 Task: Schedule a meeting titled 'Quarterly Meeting Schedule' on July 20, 2023, from 10:00 AM to 11:00 AM.
Action: Mouse moved to (12, 55)
Screenshot: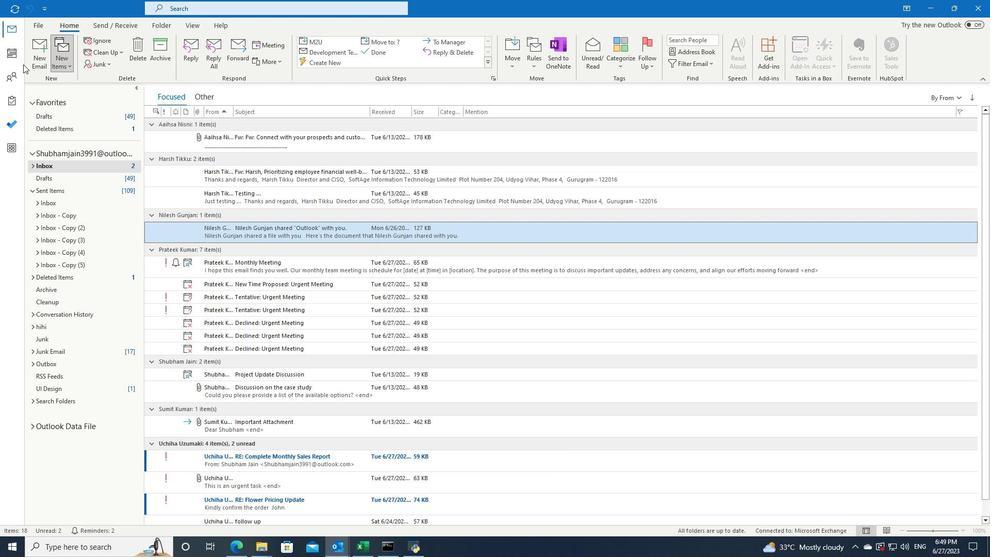 
Action: Mouse pressed left at (12, 55)
Screenshot: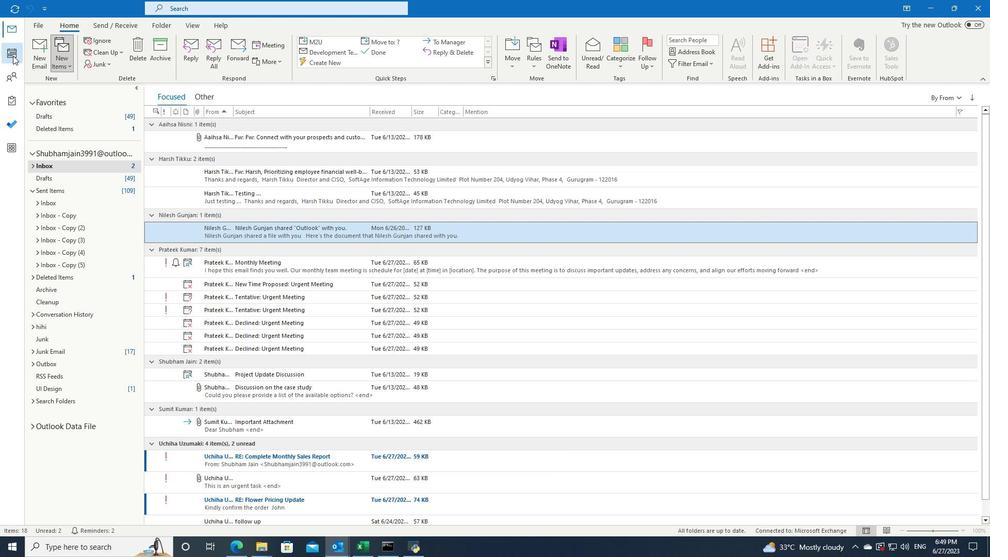 
Action: Mouse moved to (75, 58)
Screenshot: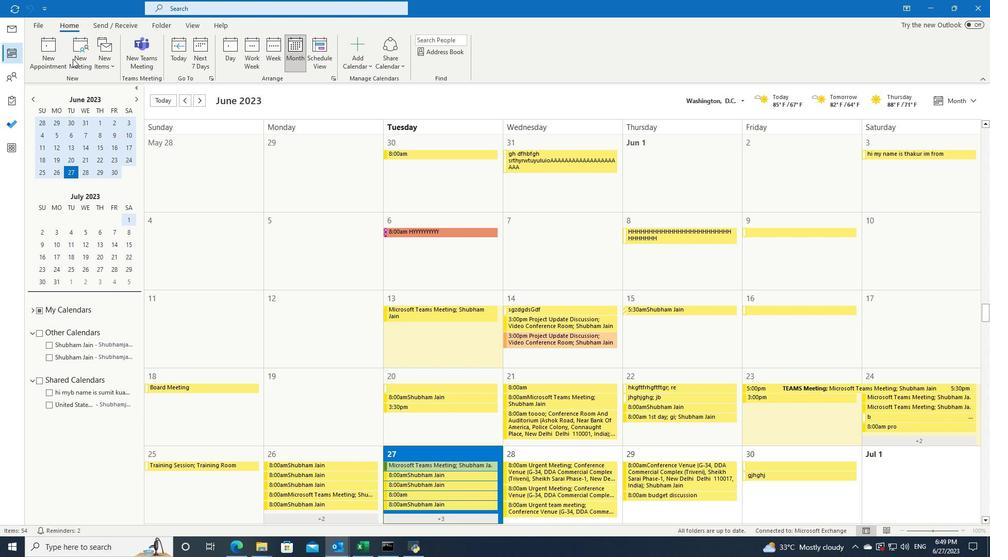 
Action: Mouse pressed left at (75, 58)
Screenshot: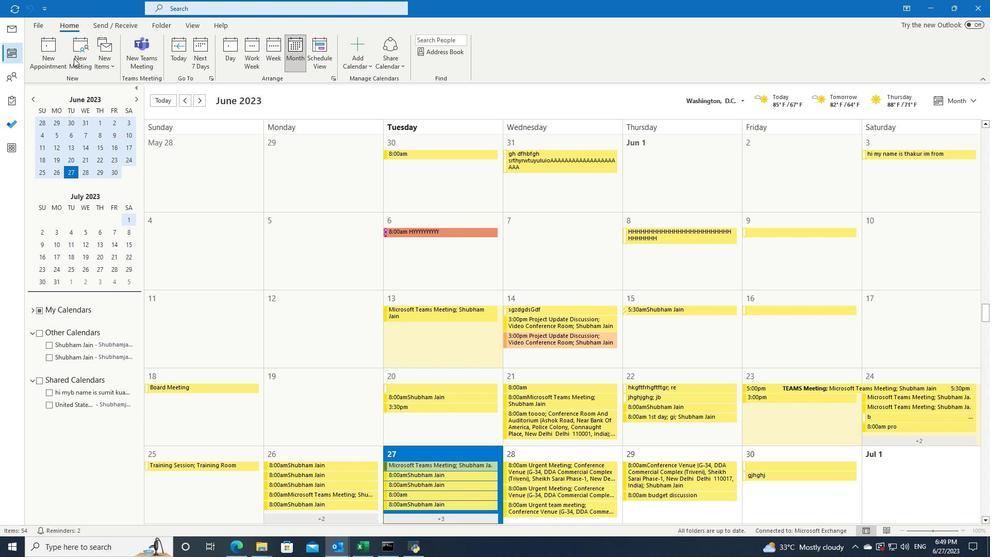 
Action: Key pressed <Key.shift>Quartl<Key.backspace>erly<Key.space><Key.shift>Meeting<Key.space><Key.shift><Key.shift><Key.shift>Schedule
Screenshot: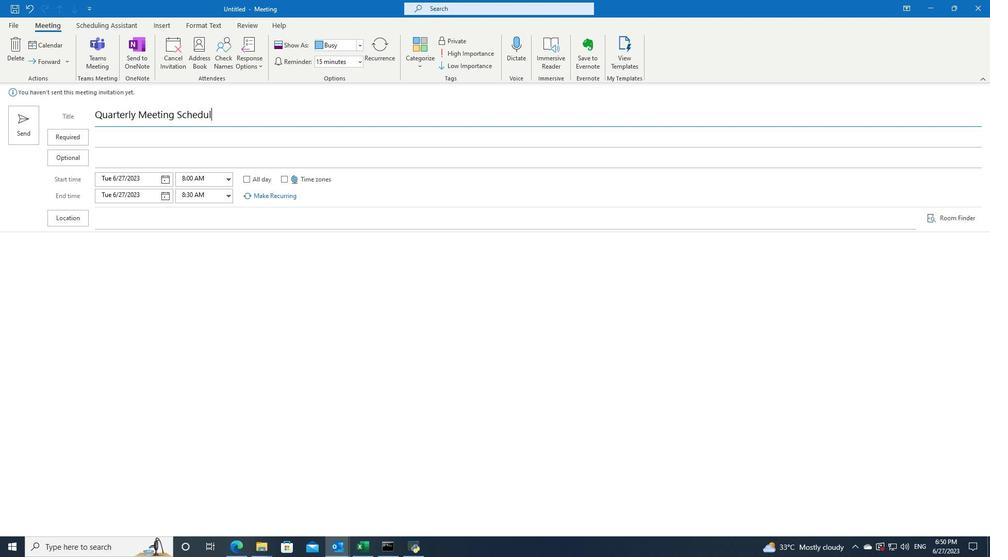 
Action: Mouse moved to (163, 178)
Screenshot: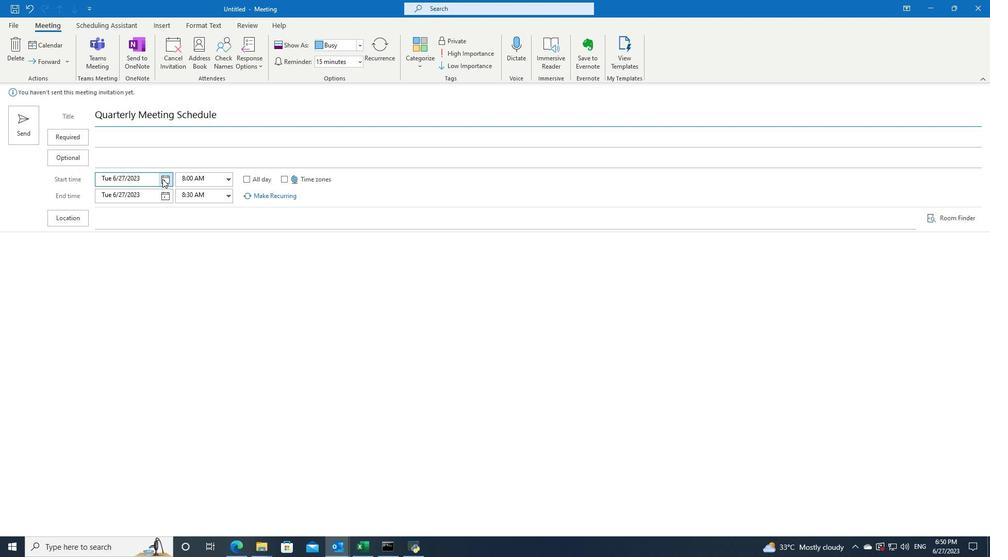 
Action: Mouse pressed left at (163, 178)
Screenshot: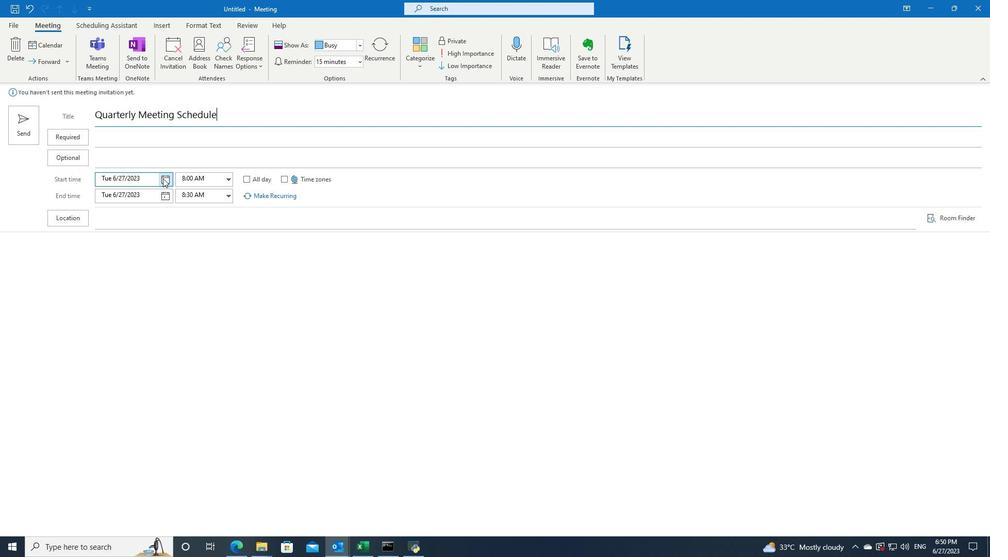 
Action: Mouse moved to (165, 192)
Screenshot: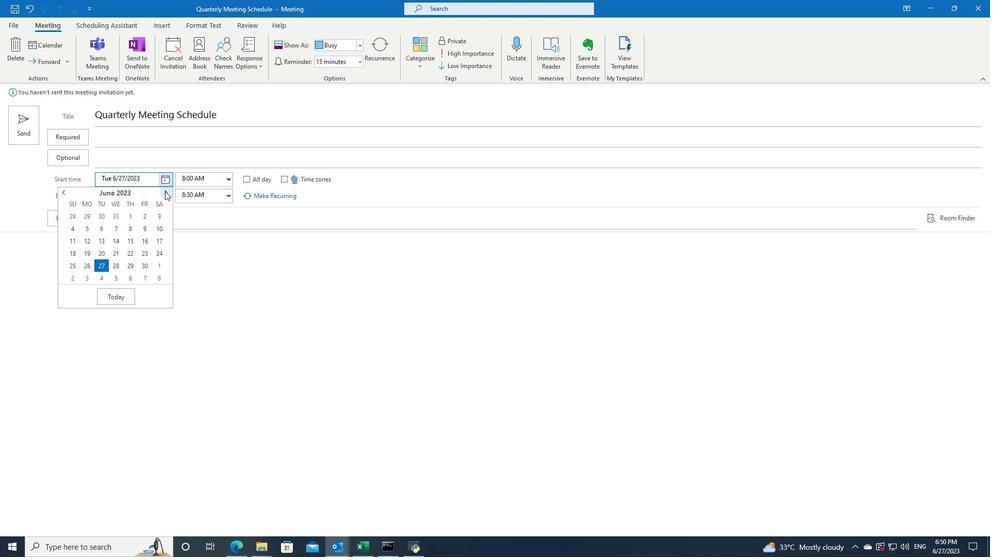 
Action: Mouse pressed left at (165, 192)
Screenshot: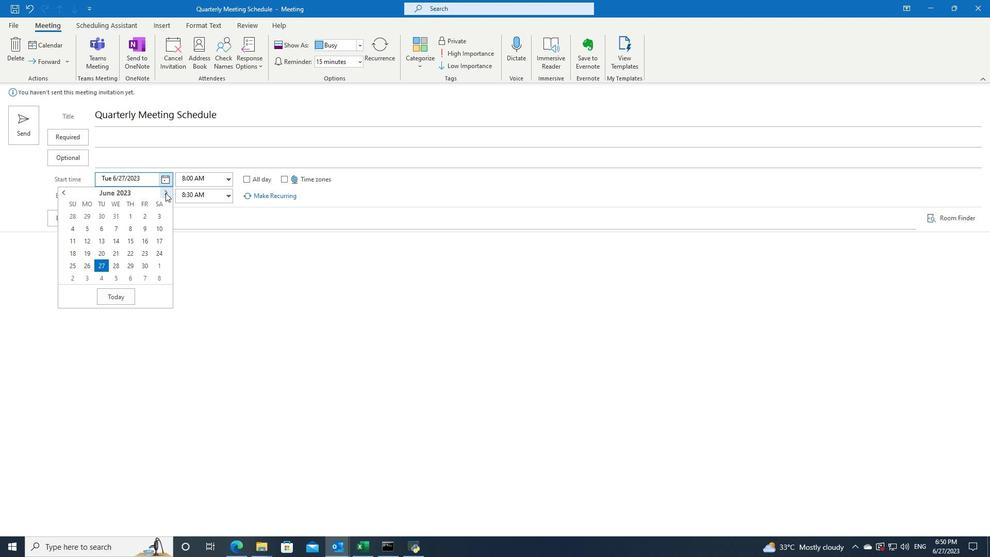 
Action: Mouse moved to (131, 253)
Screenshot: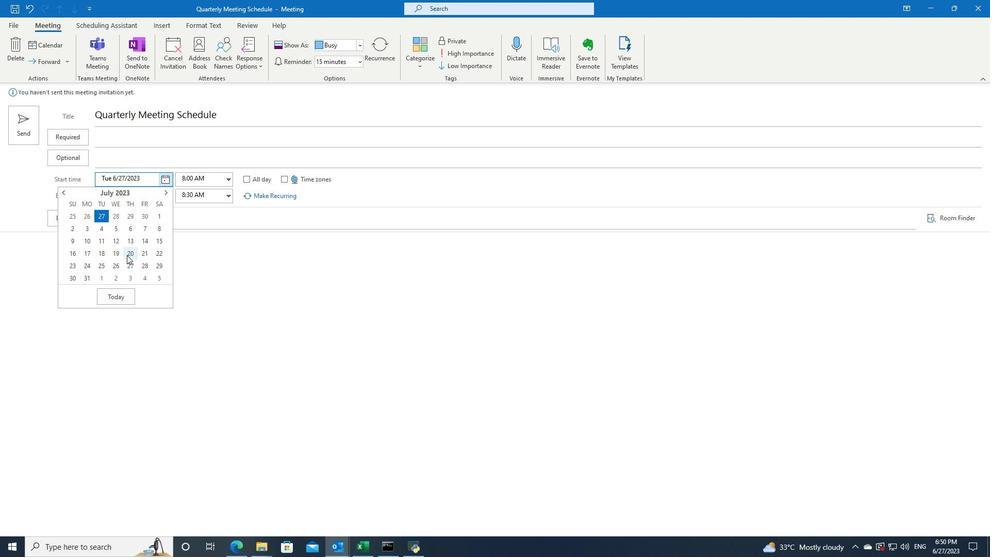 
Action: Mouse pressed left at (131, 253)
Screenshot: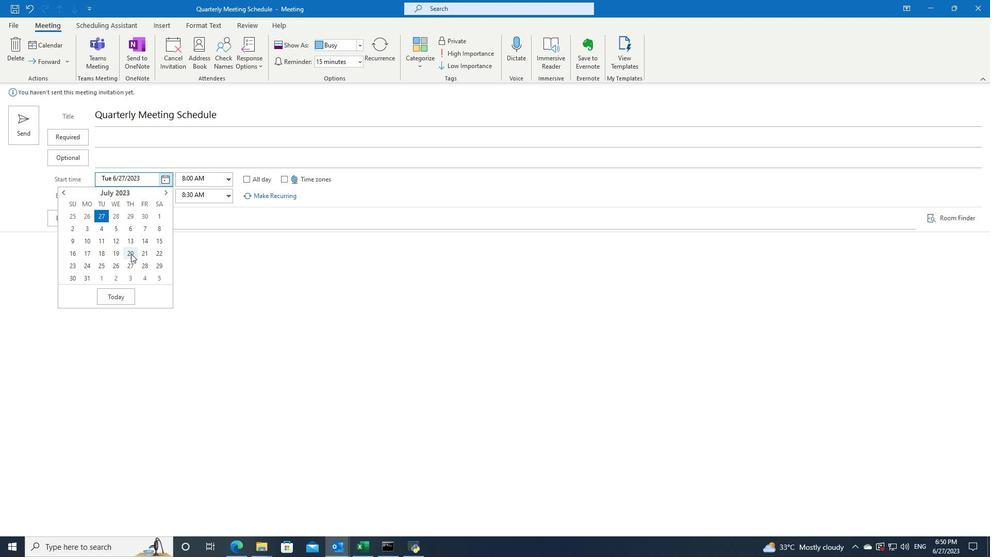 
Action: Mouse moved to (228, 187)
Screenshot: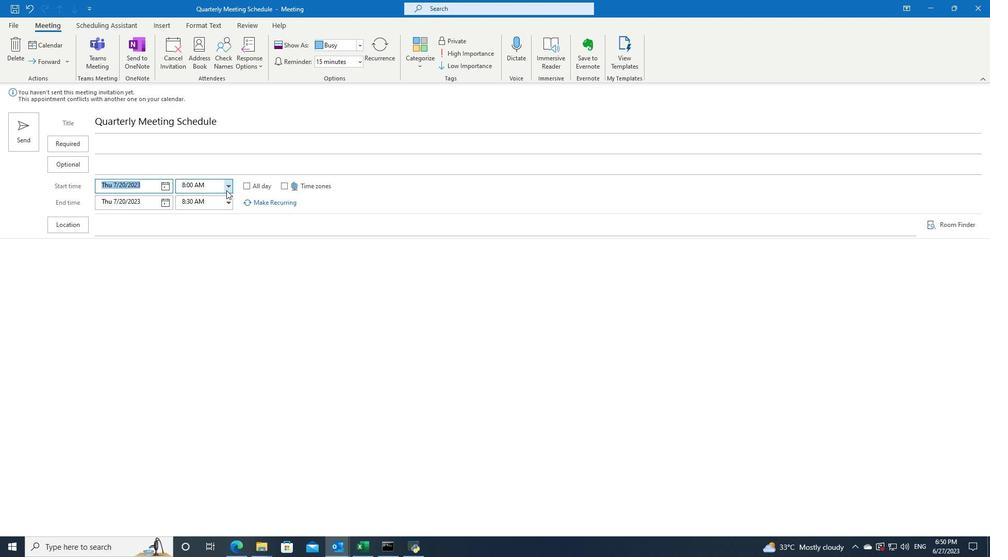 
Action: Mouse pressed left at (228, 187)
Screenshot: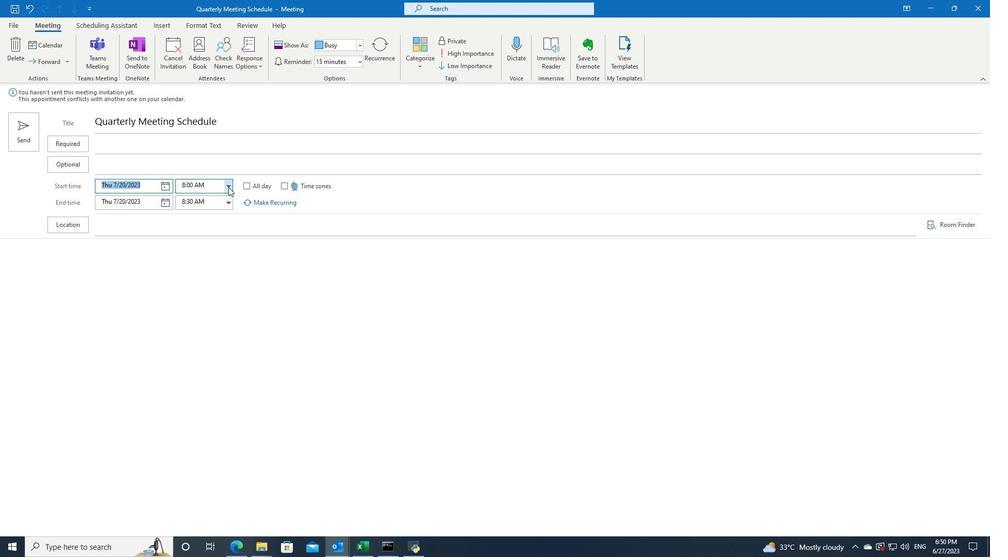 
Action: Mouse moved to (207, 233)
Screenshot: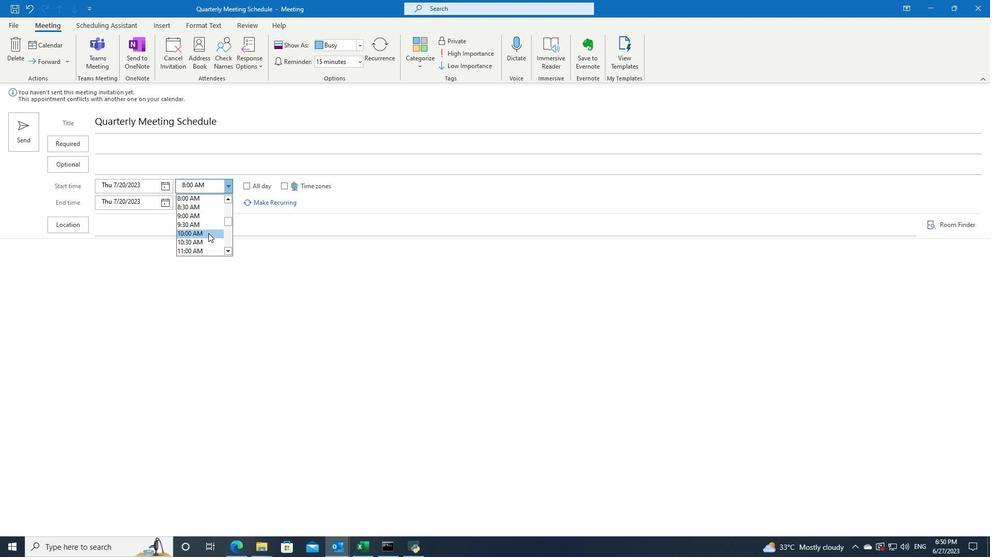 
Action: Mouse pressed left at (207, 233)
Screenshot: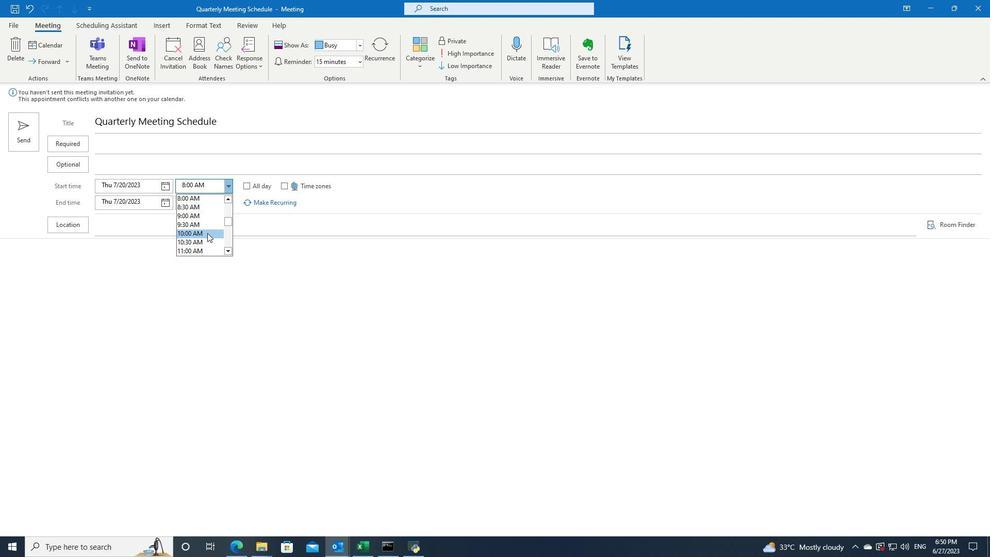 
Action: Mouse moved to (229, 203)
Screenshot: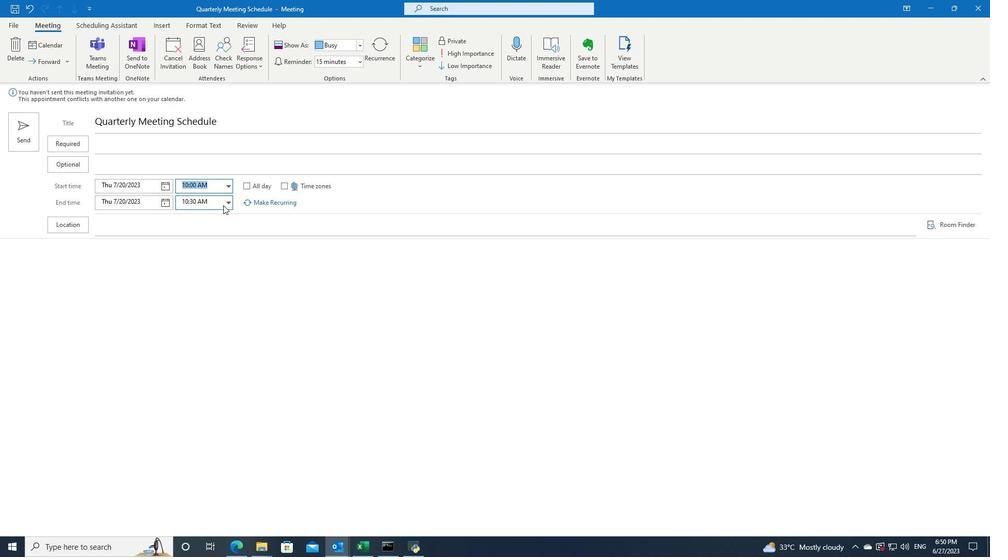 
Action: Mouse pressed left at (229, 203)
Screenshot: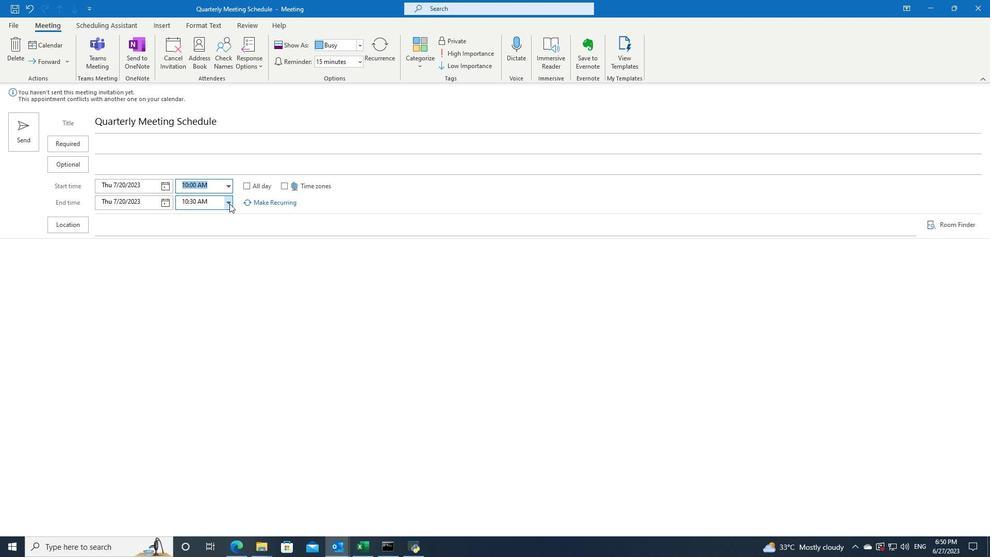 
Action: Mouse moved to (214, 231)
Screenshot: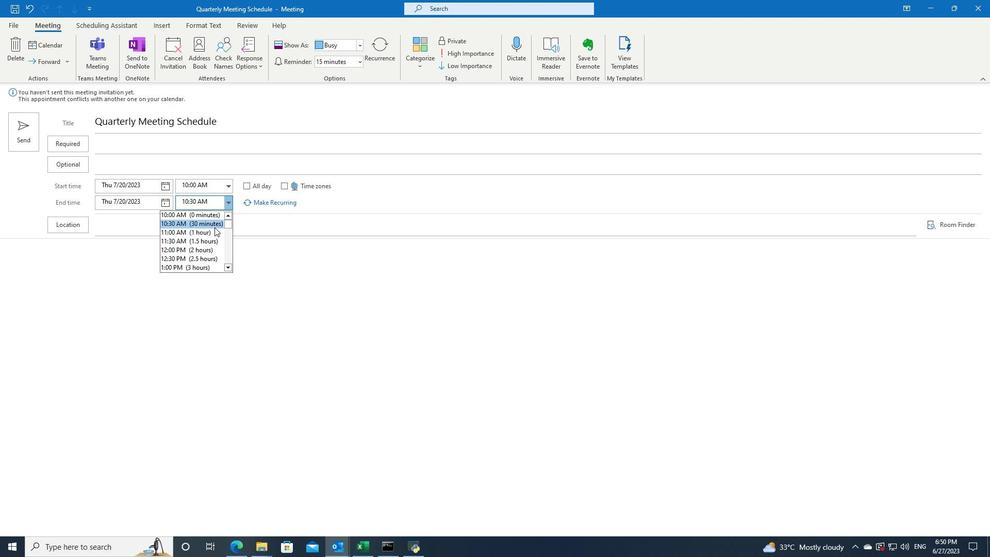 
Action: Mouse pressed left at (214, 231)
Screenshot: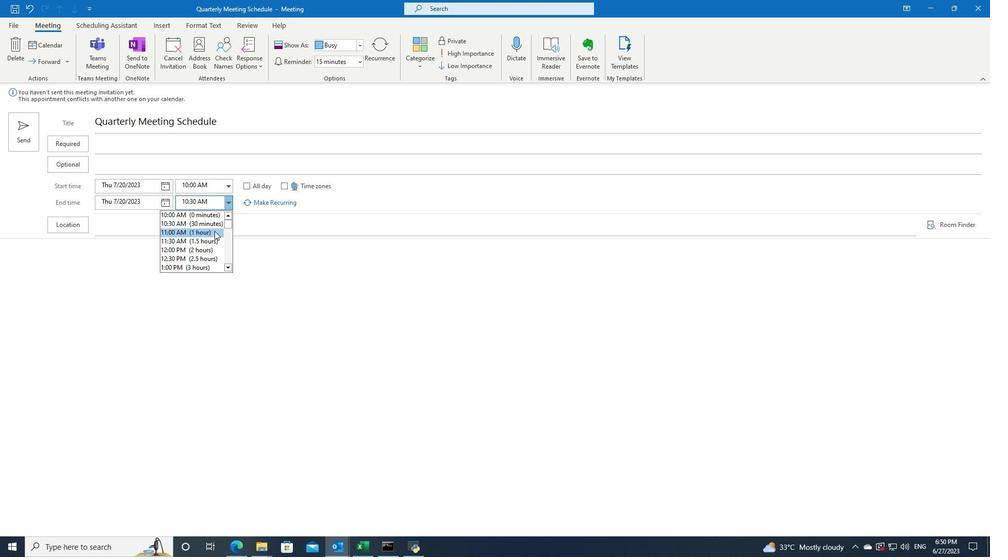 
Action: Mouse moved to (11, 22)
Screenshot: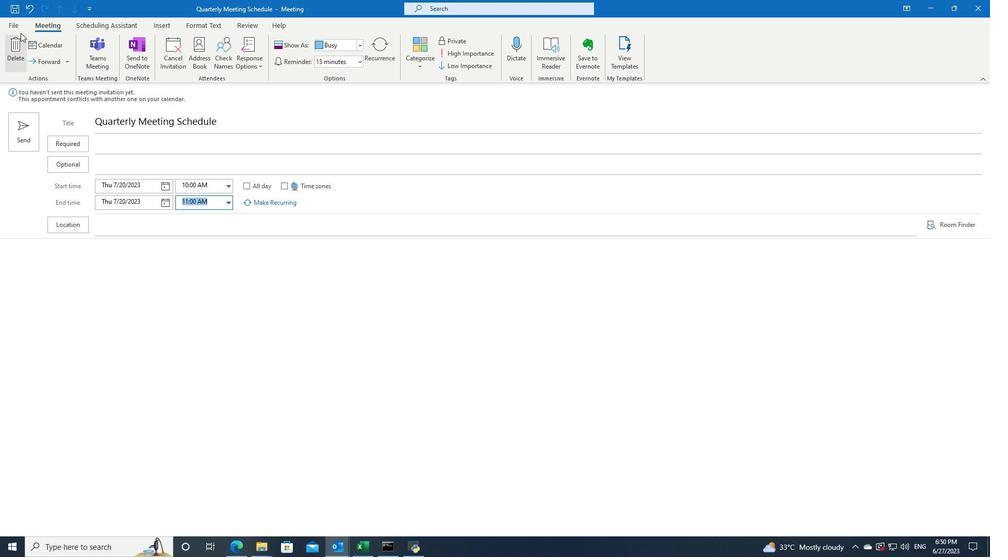 
Action: Mouse pressed left at (11, 22)
Screenshot: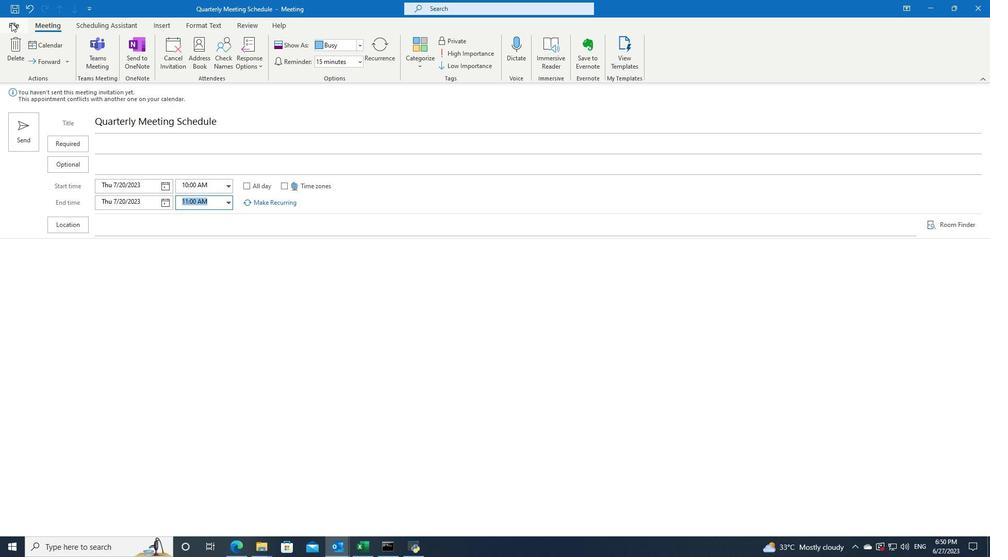 
Action: Mouse moved to (28, 73)
Screenshot: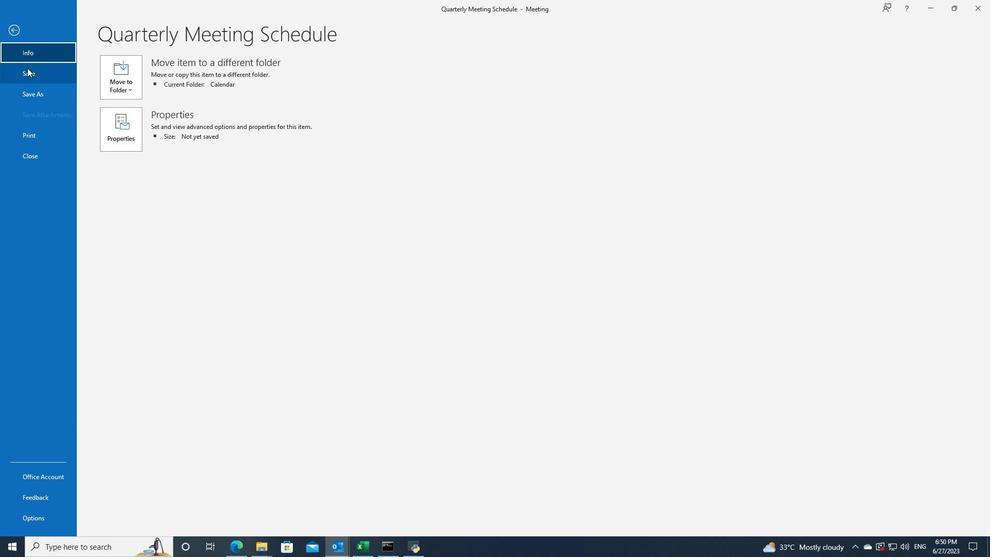 
Action: Mouse pressed left at (28, 73)
Screenshot: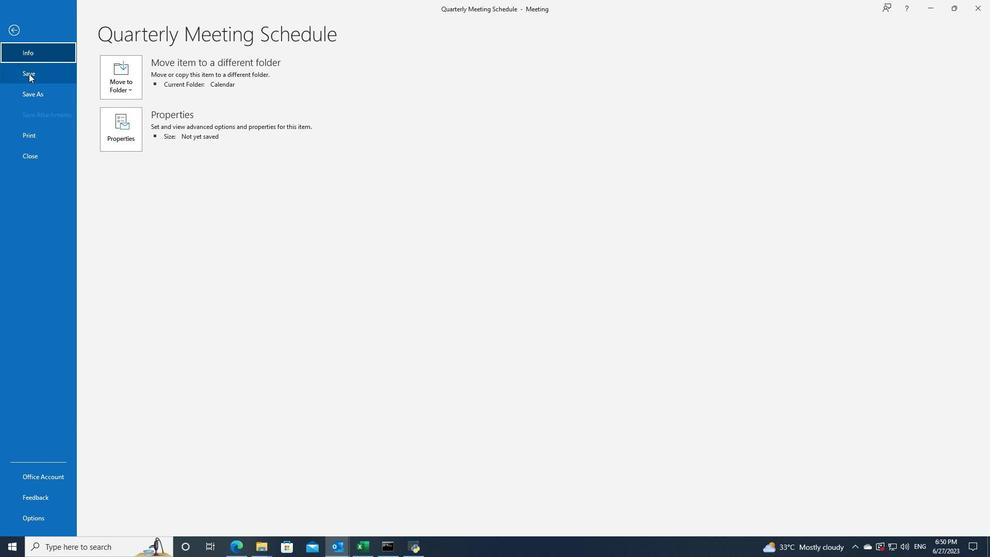 
